 Task: Check the sale-to-list ratio of golf course in the last 3 years.
Action: Mouse moved to (842, 189)
Screenshot: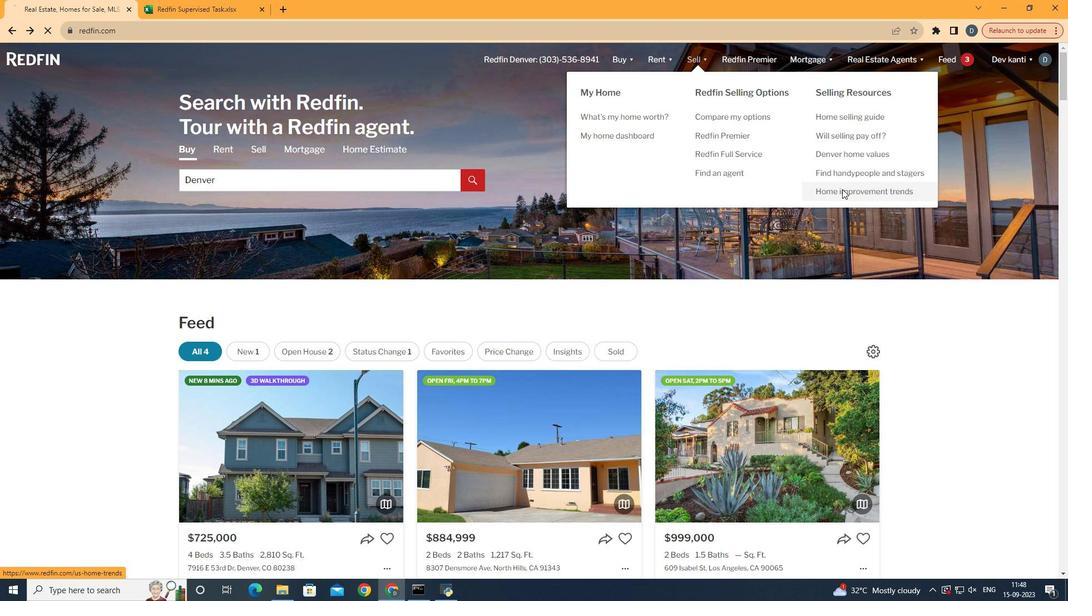 
Action: Mouse pressed left at (842, 189)
Screenshot: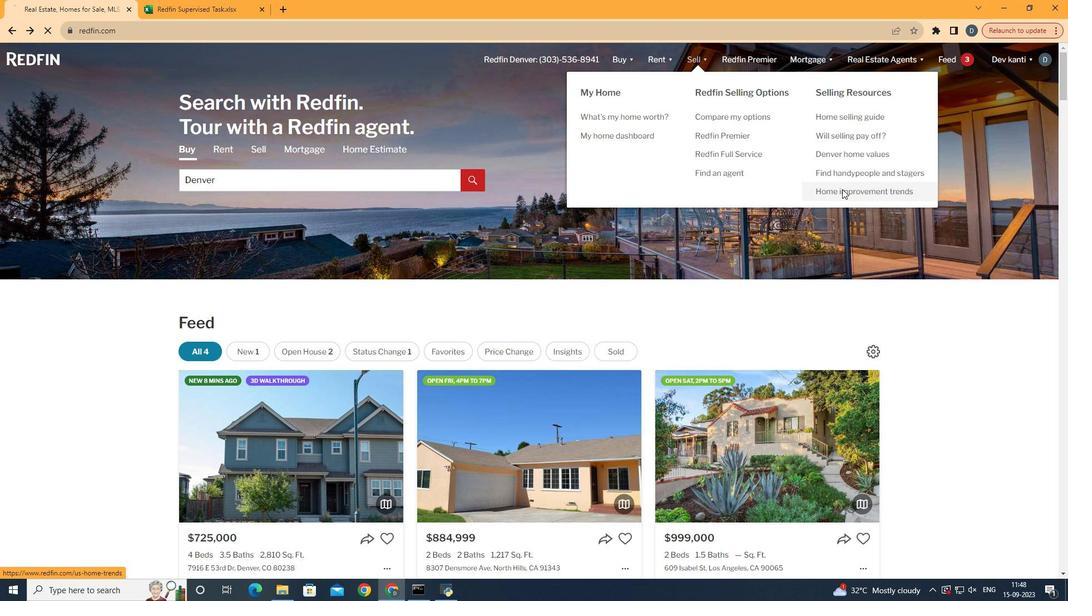 
Action: Mouse moved to (278, 215)
Screenshot: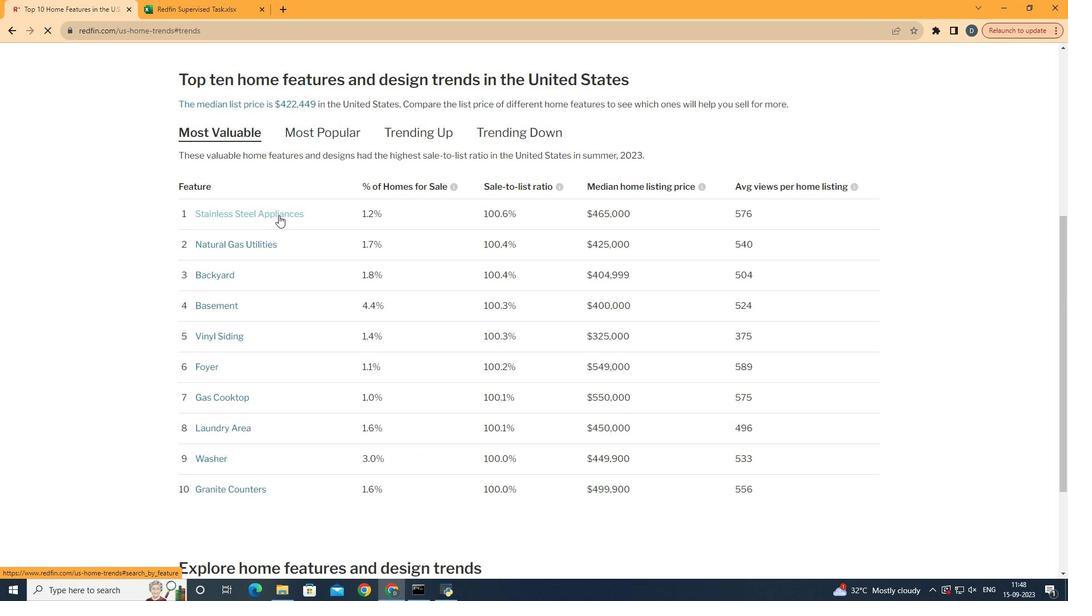 
Action: Mouse pressed left at (278, 215)
Screenshot: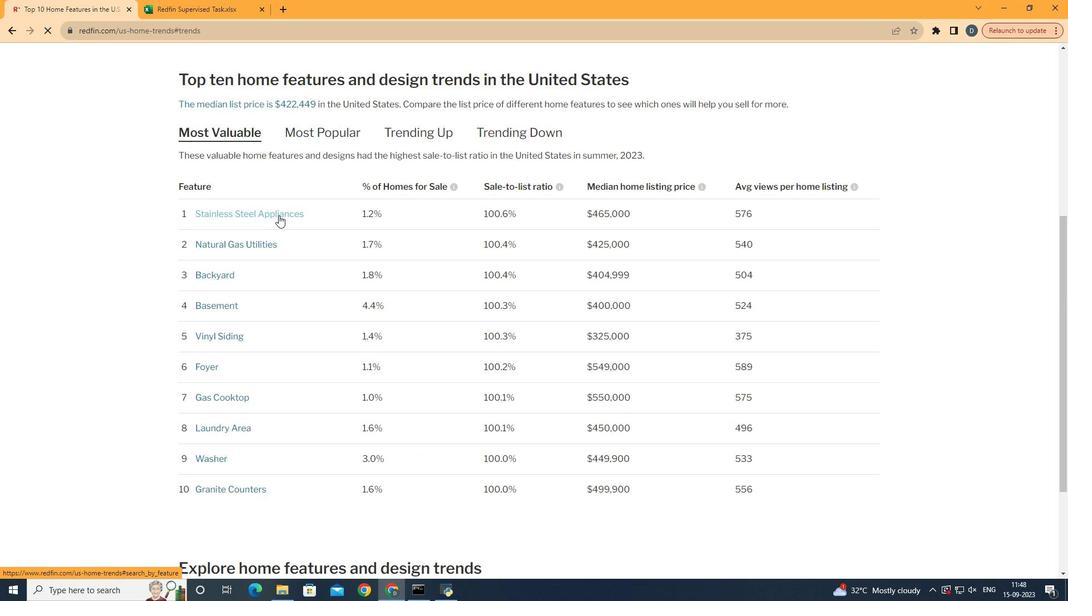 
Action: Mouse moved to (432, 271)
Screenshot: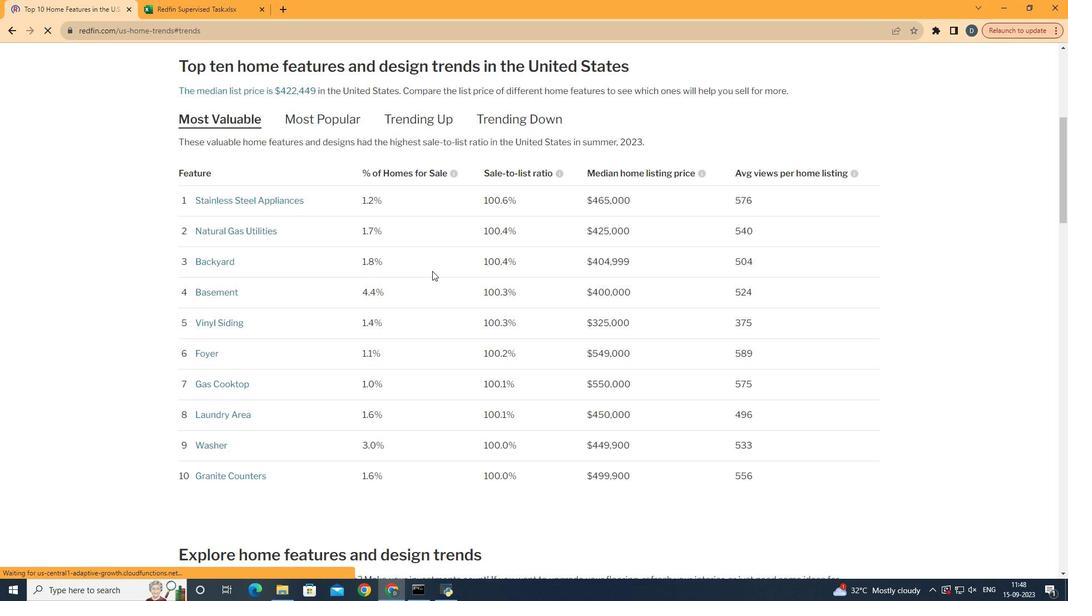 
Action: Mouse scrolled (432, 270) with delta (0, 0)
Screenshot: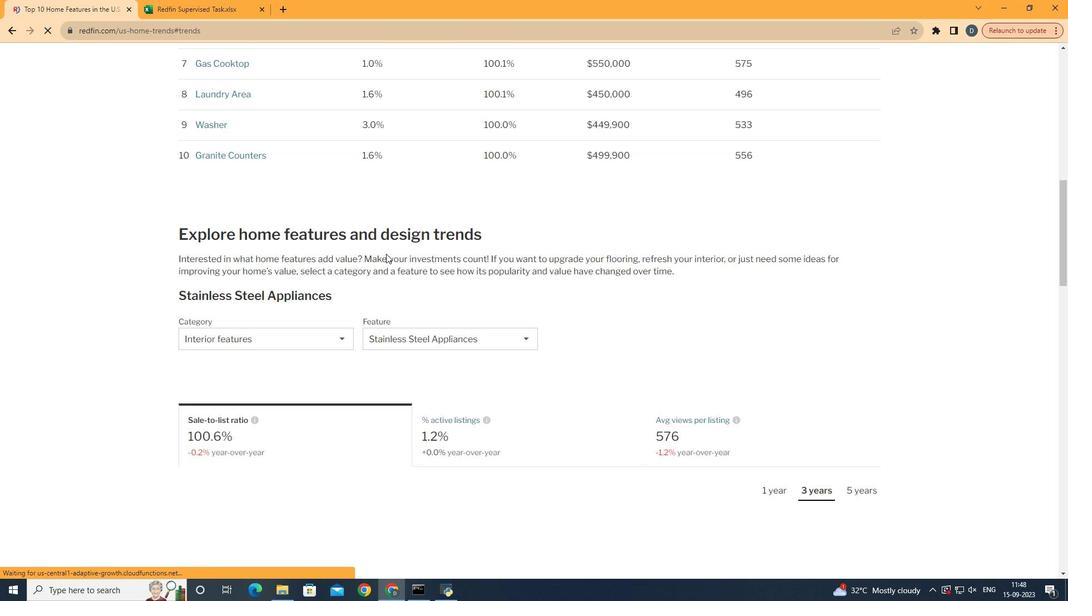 
Action: Mouse scrolled (432, 270) with delta (0, 0)
Screenshot: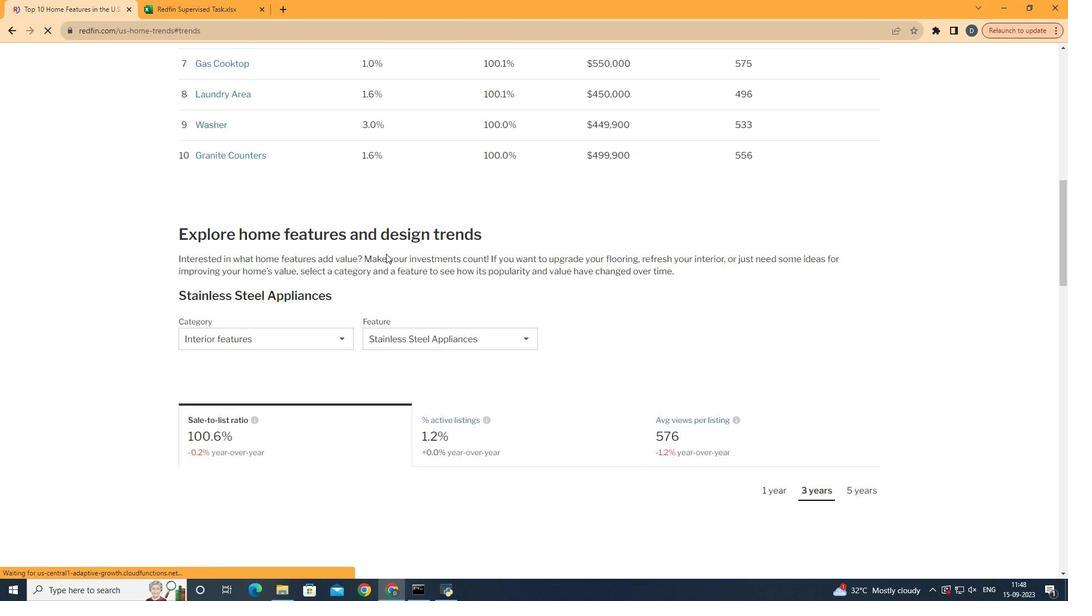 
Action: Mouse scrolled (432, 270) with delta (0, 0)
Screenshot: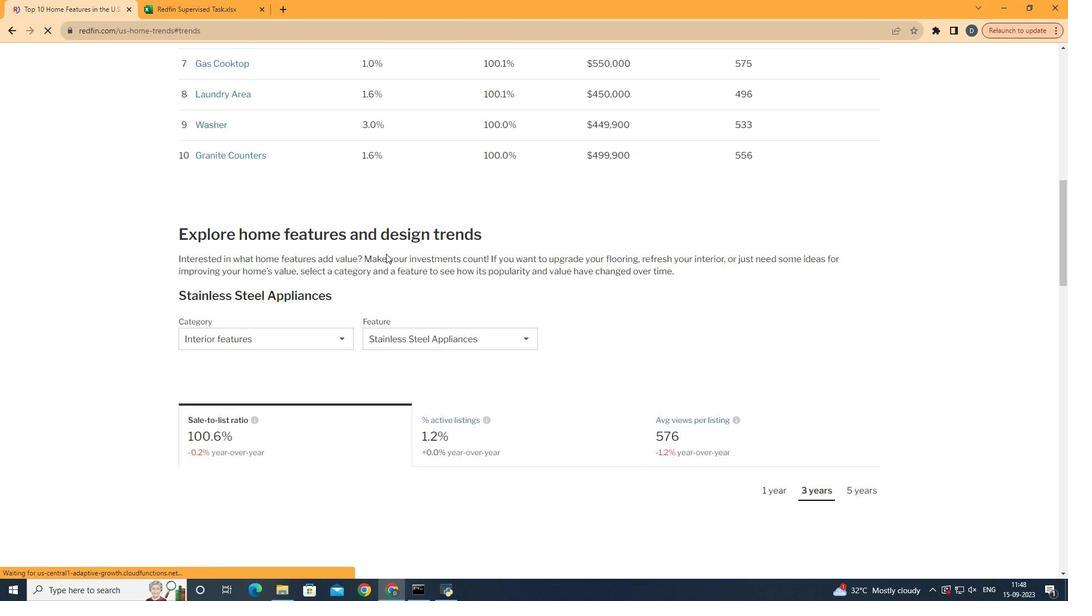 
Action: Mouse scrolled (432, 270) with delta (0, 0)
Screenshot: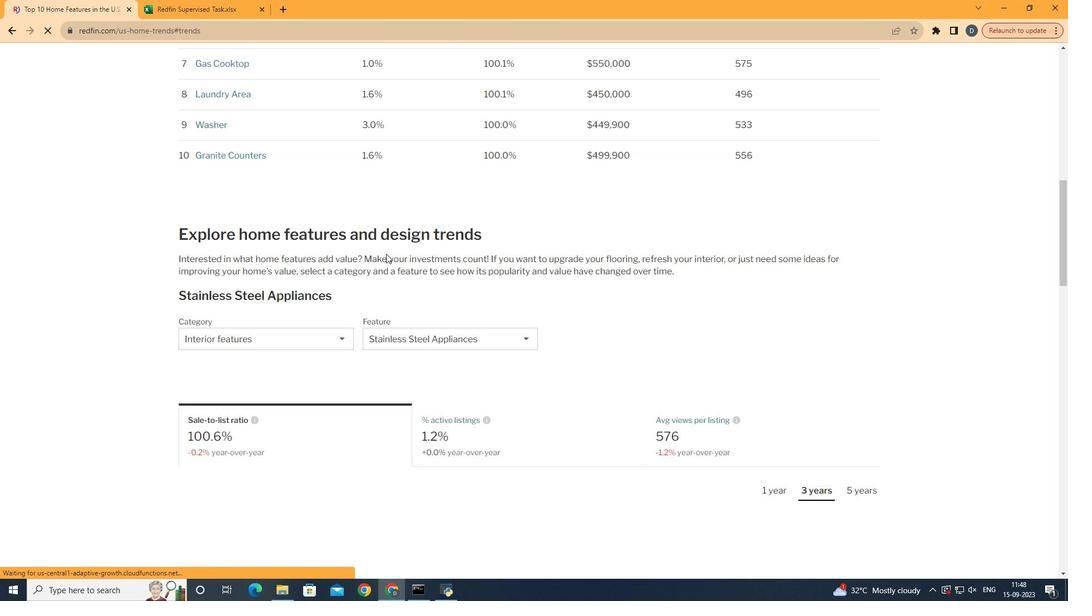 
Action: Mouse scrolled (432, 270) with delta (0, 0)
Screenshot: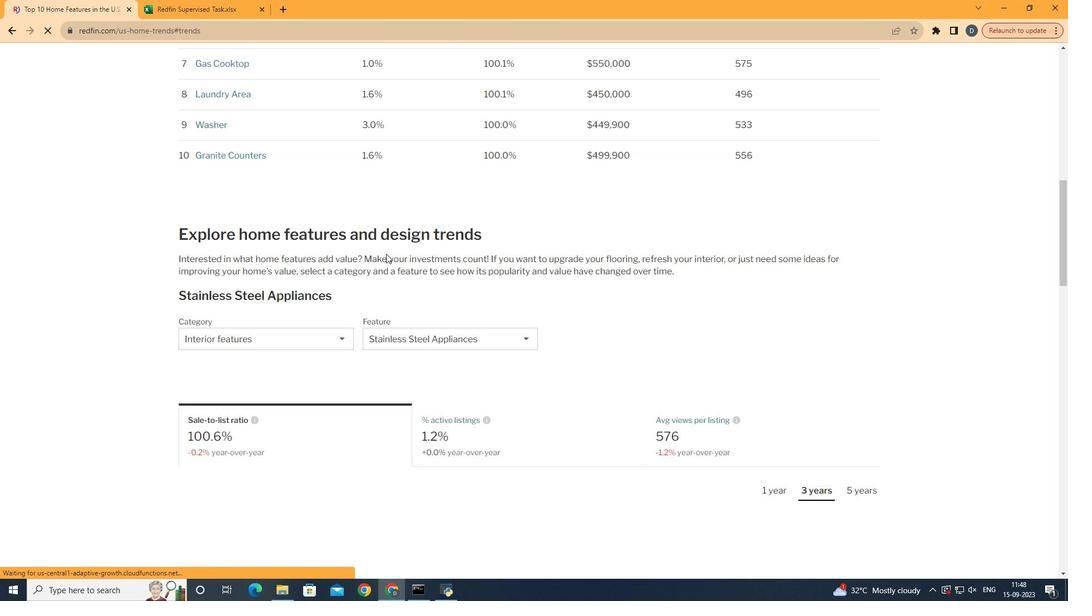 
Action: Mouse moved to (432, 271)
Screenshot: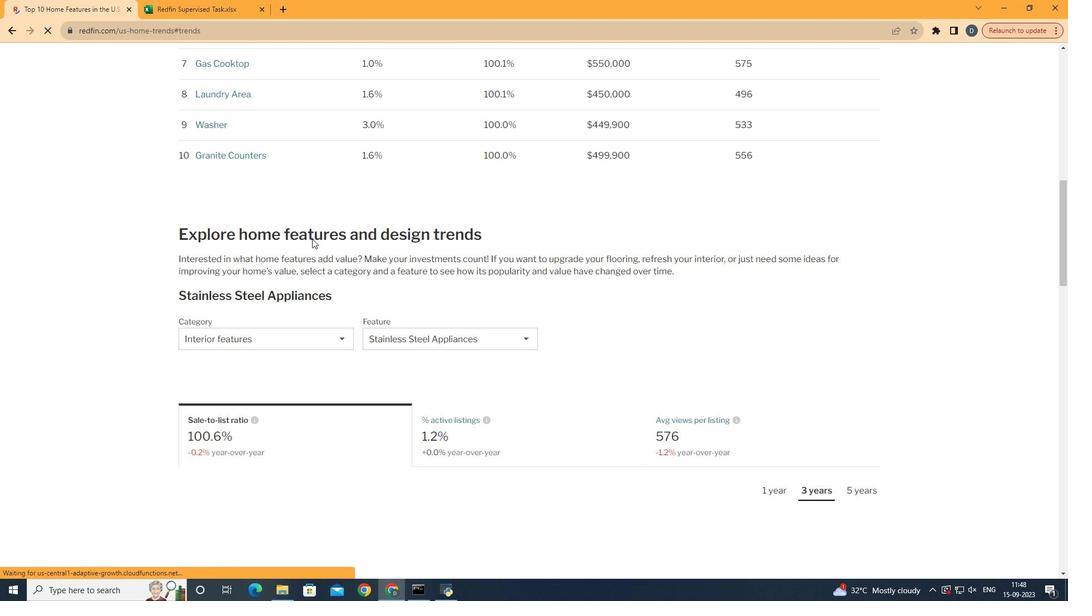
Action: Mouse scrolled (432, 270) with delta (0, 0)
Screenshot: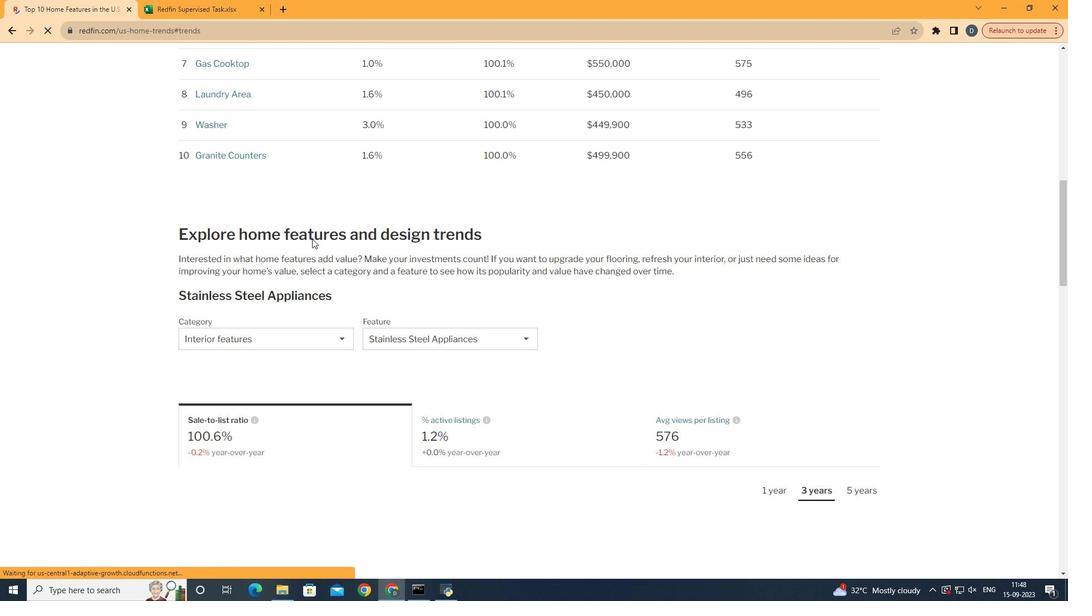 
Action: Mouse moved to (291, 339)
Screenshot: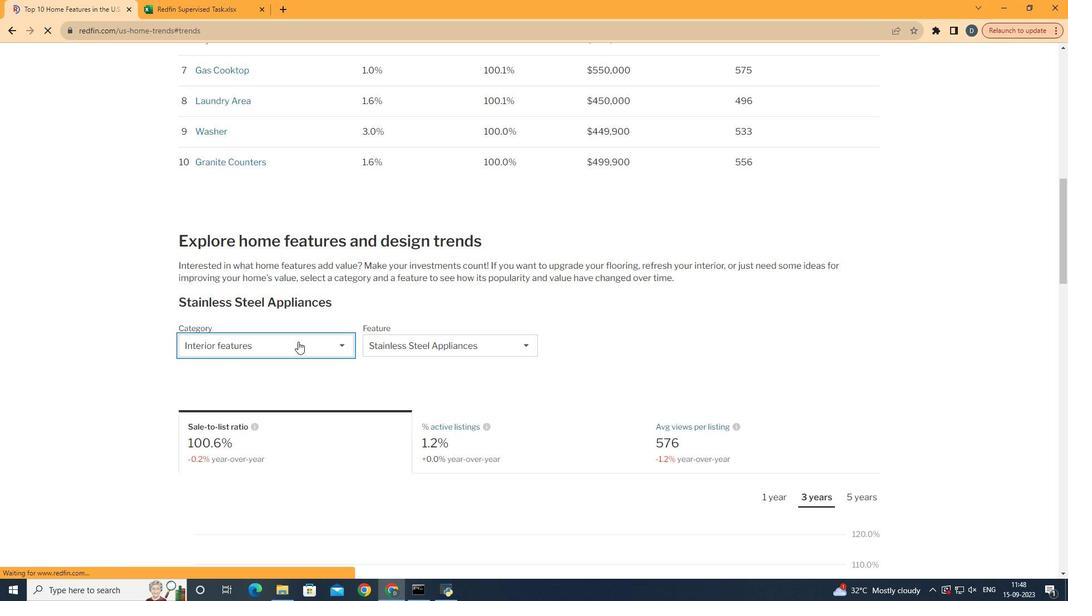 
Action: Mouse pressed left at (291, 339)
Screenshot: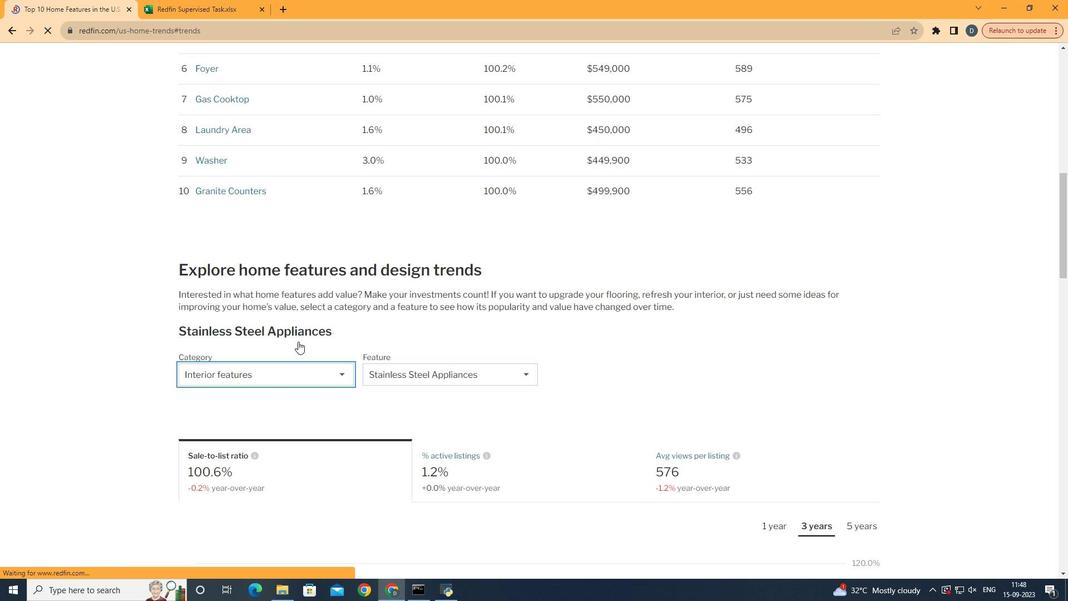 
Action: Mouse moved to (298, 341)
Screenshot: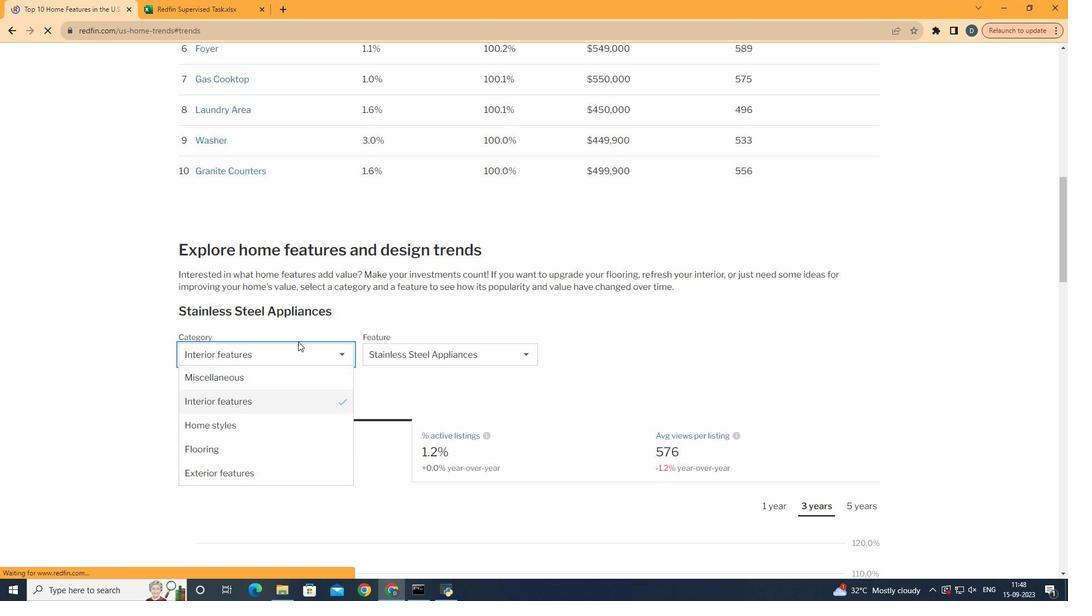 
Action: Mouse scrolled (298, 341) with delta (0, 0)
Screenshot: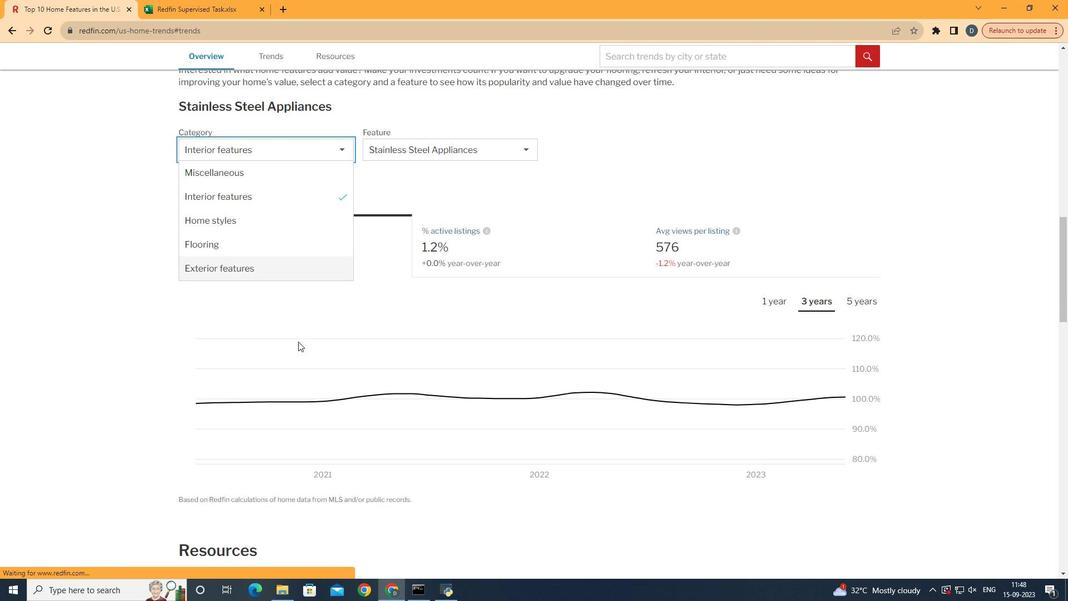 
Action: Mouse scrolled (298, 341) with delta (0, 0)
Screenshot: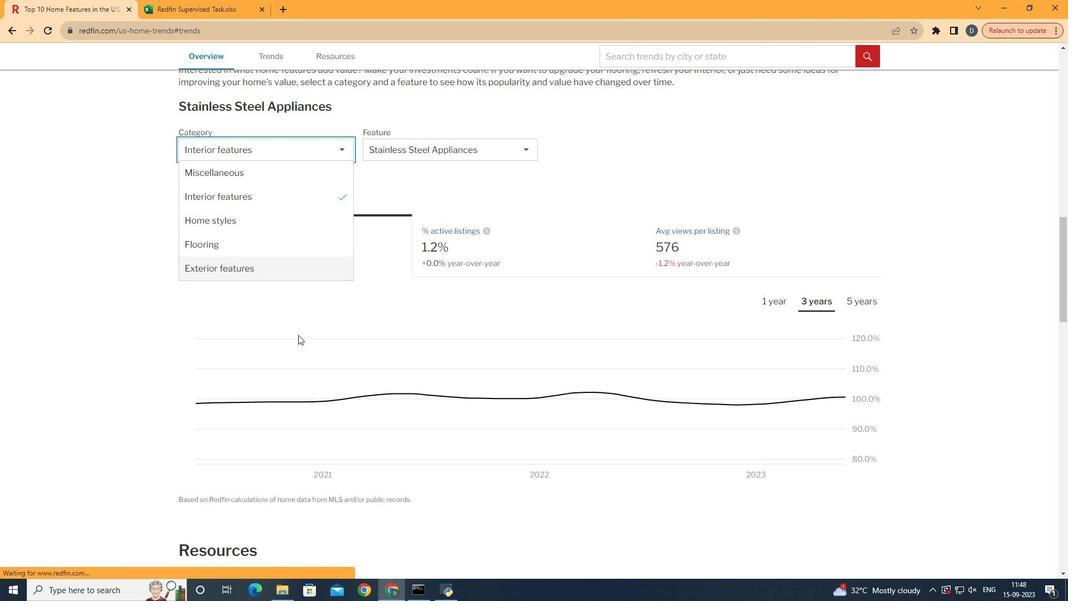 
Action: Mouse scrolled (298, 341) with delta (0, 0)
Screenshot: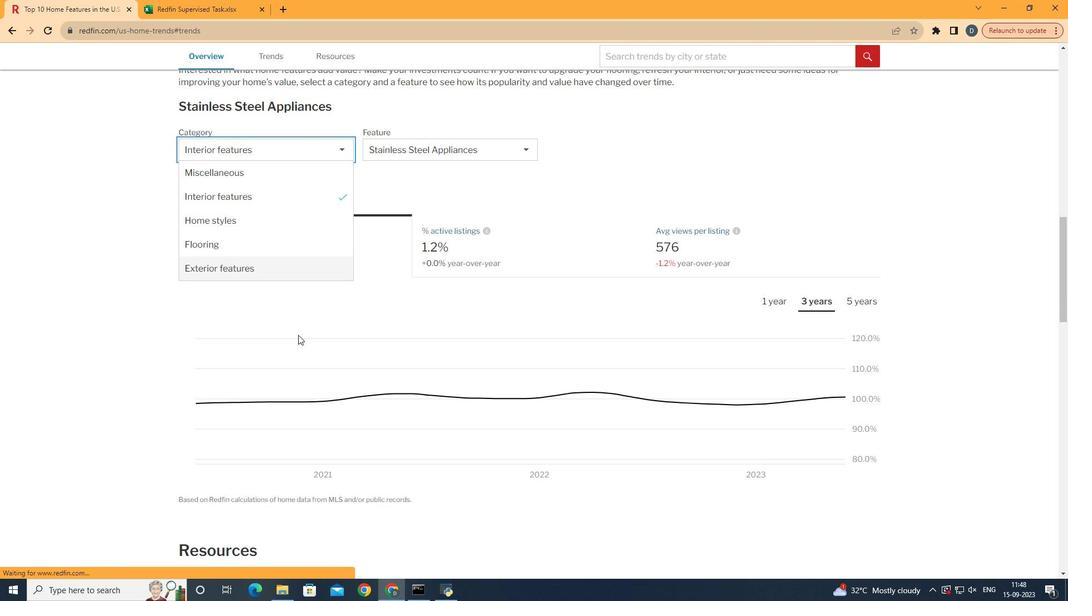
Action: Mouse scrolled (298, 341) with delta (0, 0)
Screenshot: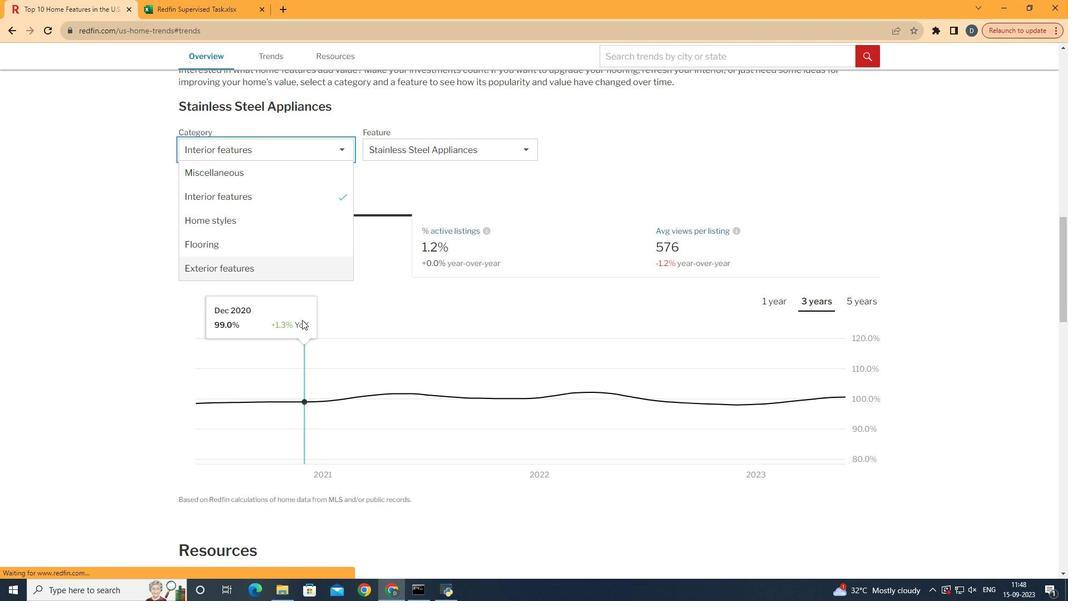 
Action: Mouse moved to (301, 297)
Screenshot: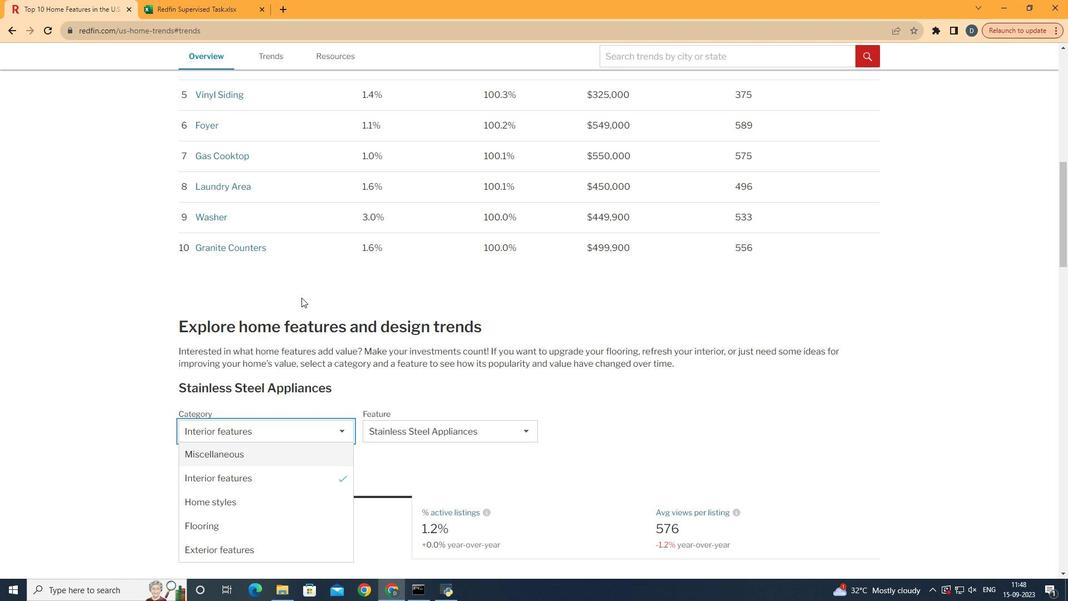 
Action: Mouse scrolled (301, 297) with delta (0, 0)
Screenshot: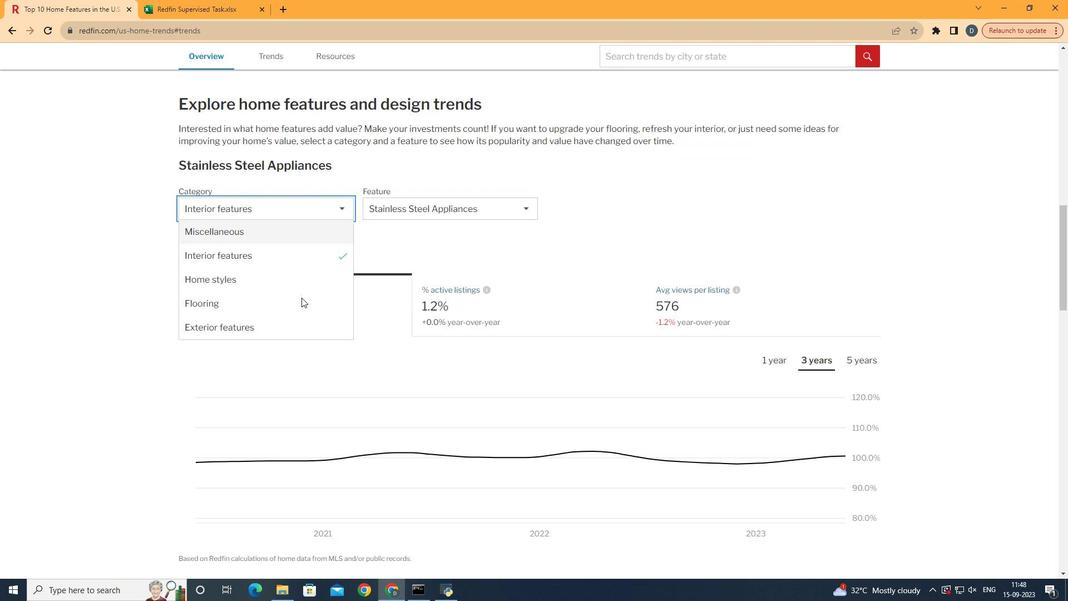 
Action: Mouse scrolled (301, 297) with delta (0, 0)
Screenshot: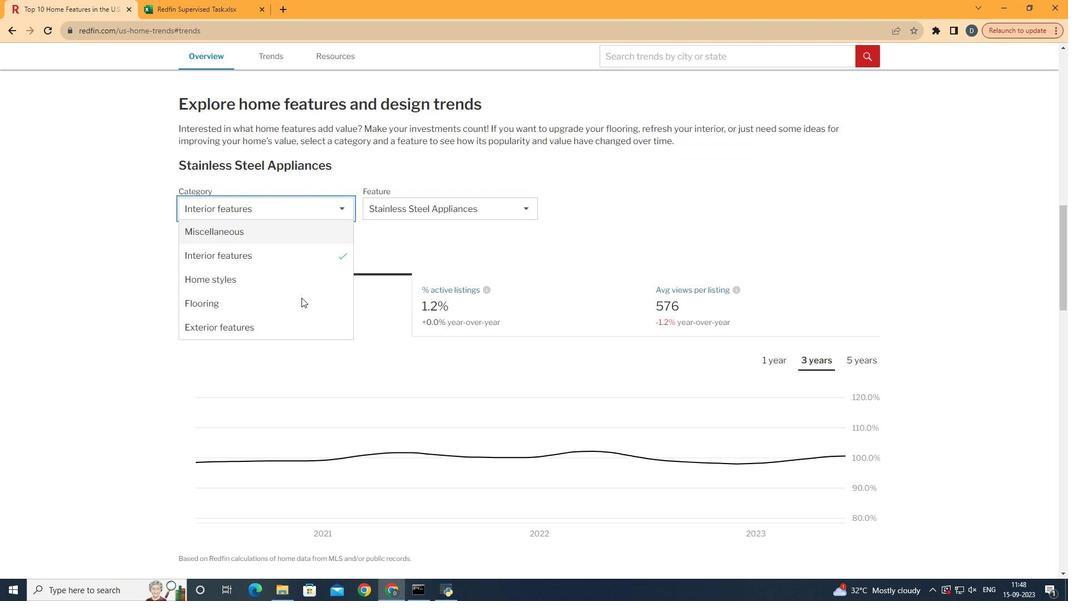 
Action: Mouse scrolled (301, 297) with delta (0, 0)
Screenshot: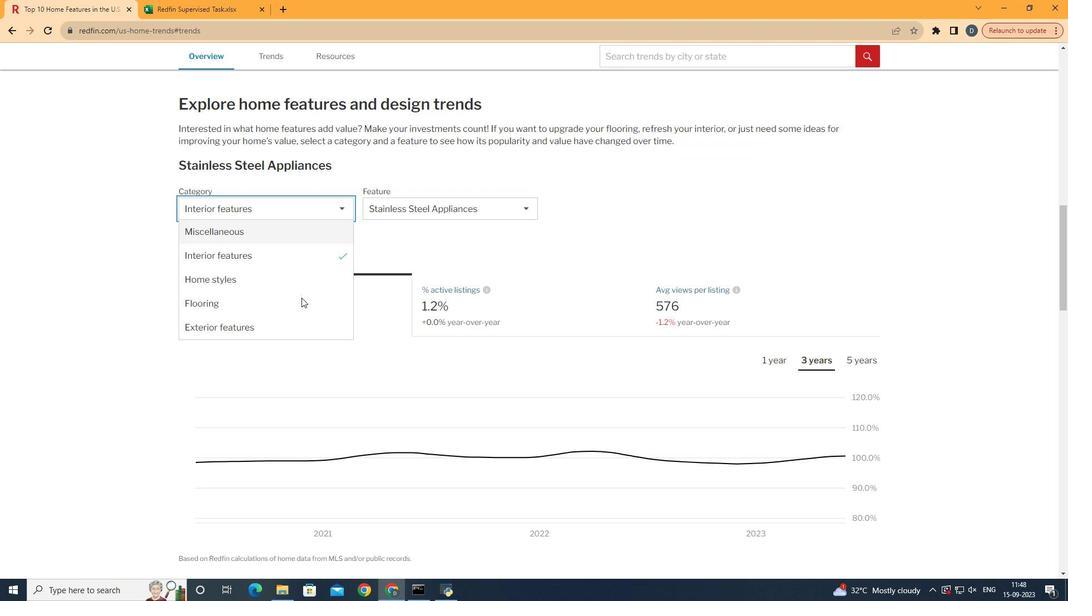 
Action: Mouse scrolled (301, 297) with delta (0, 0)
Screenshot: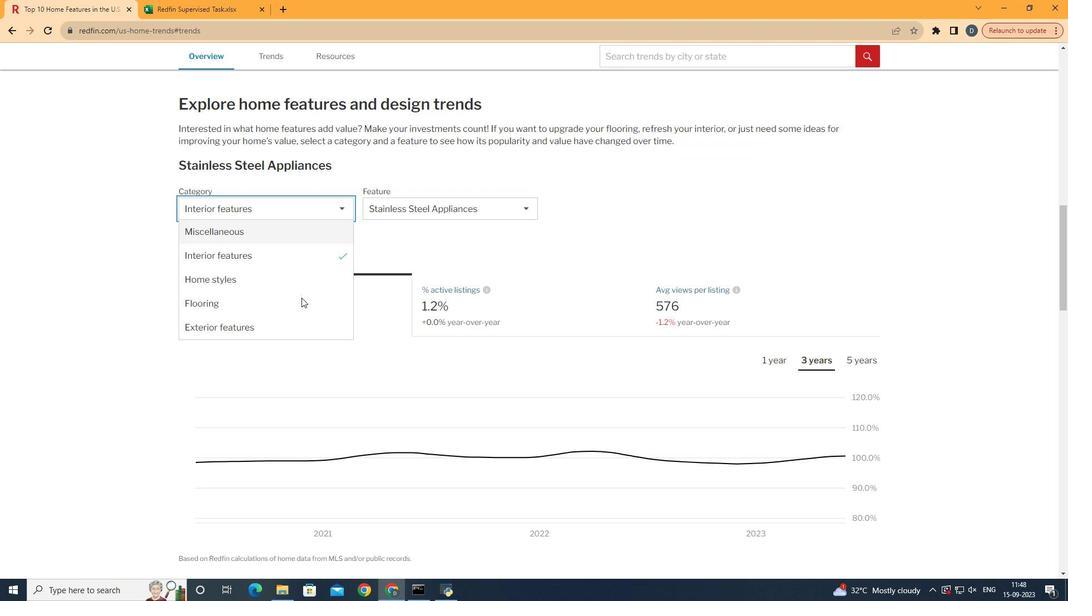 
Action: Mouse moved to (304, 235)
Screenshot: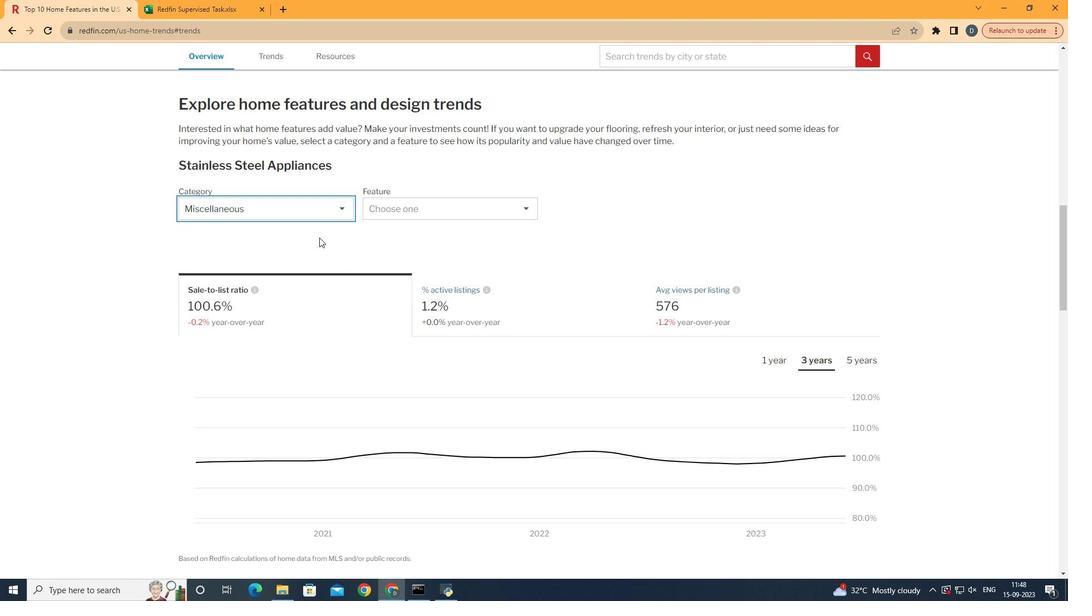 
Action: Mouse pressed left at (304, 235)
Screenshot: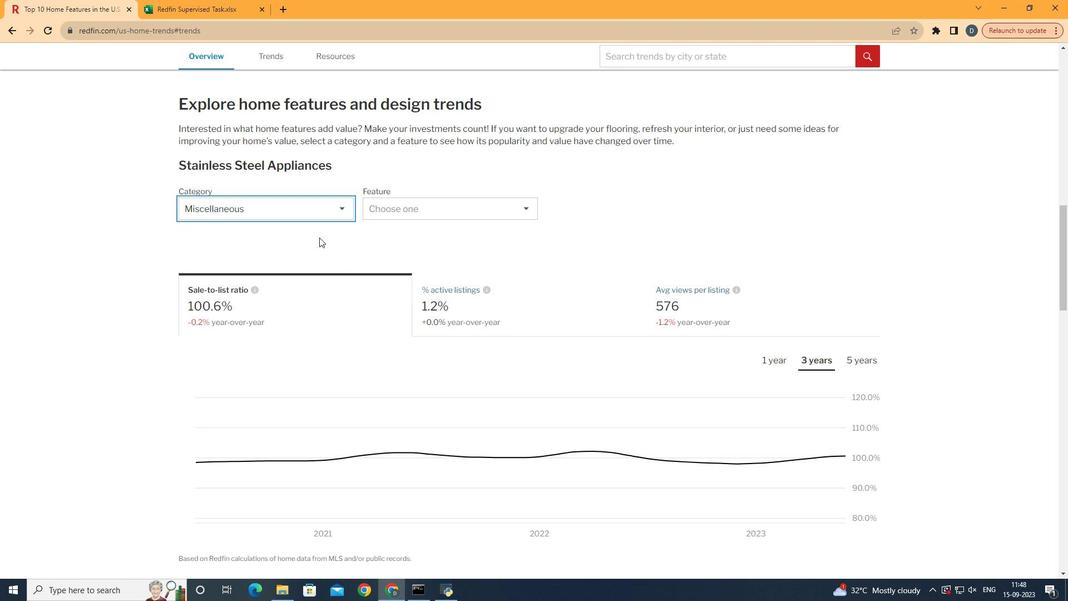 
Action: Mouse moved to (441, 214)
Screenshot: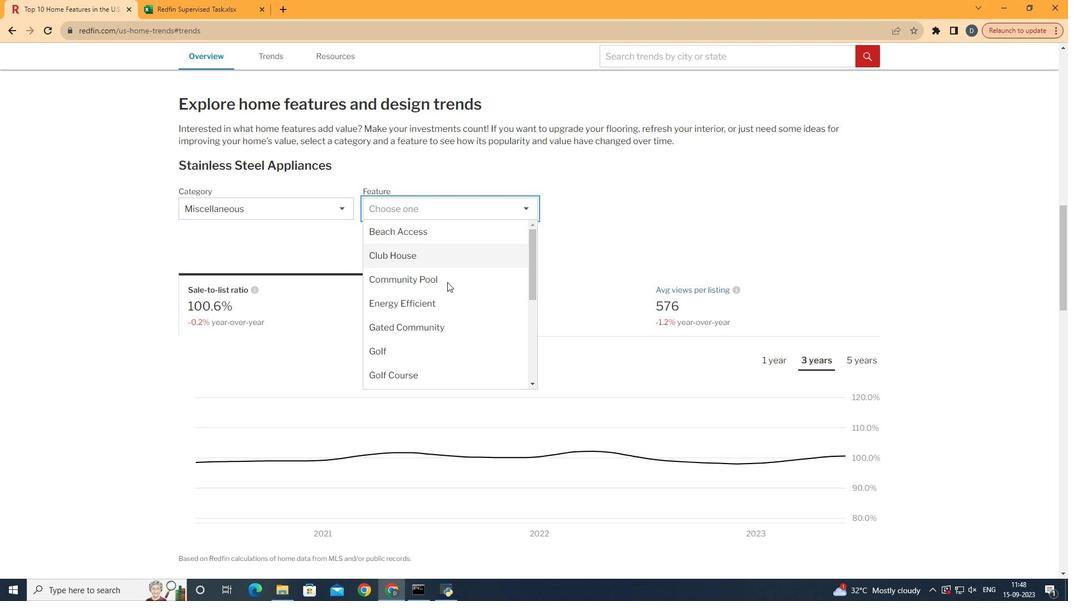 
Action: Mouse pressed left at (441, 214)
Screenshot: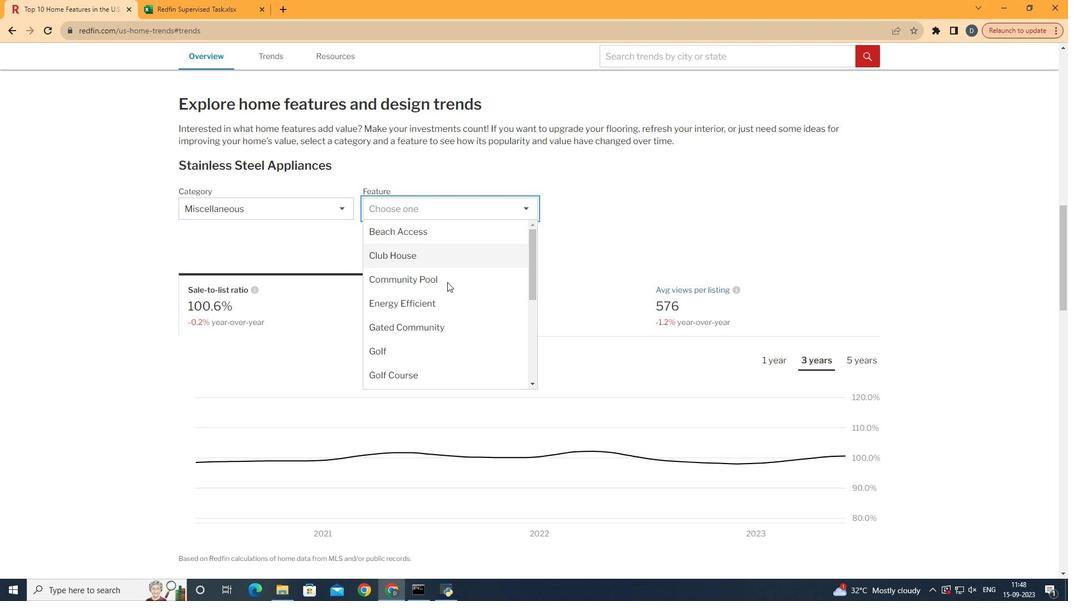
Action: Mouse moved to (443, 370)
Screenshot: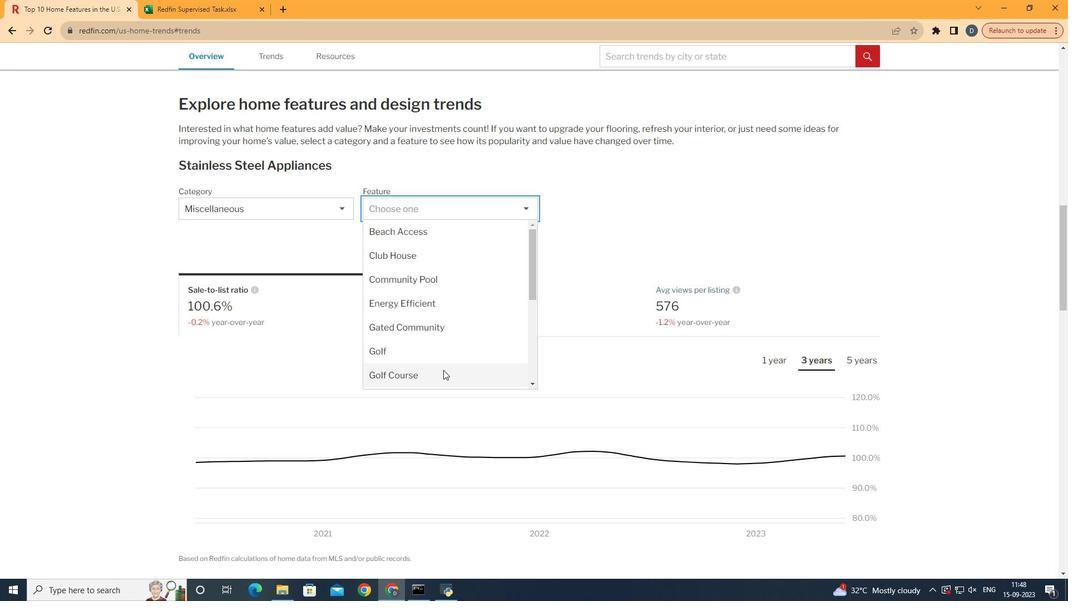 
Action: Mouse pressed left at (443, 370)
Screenshot: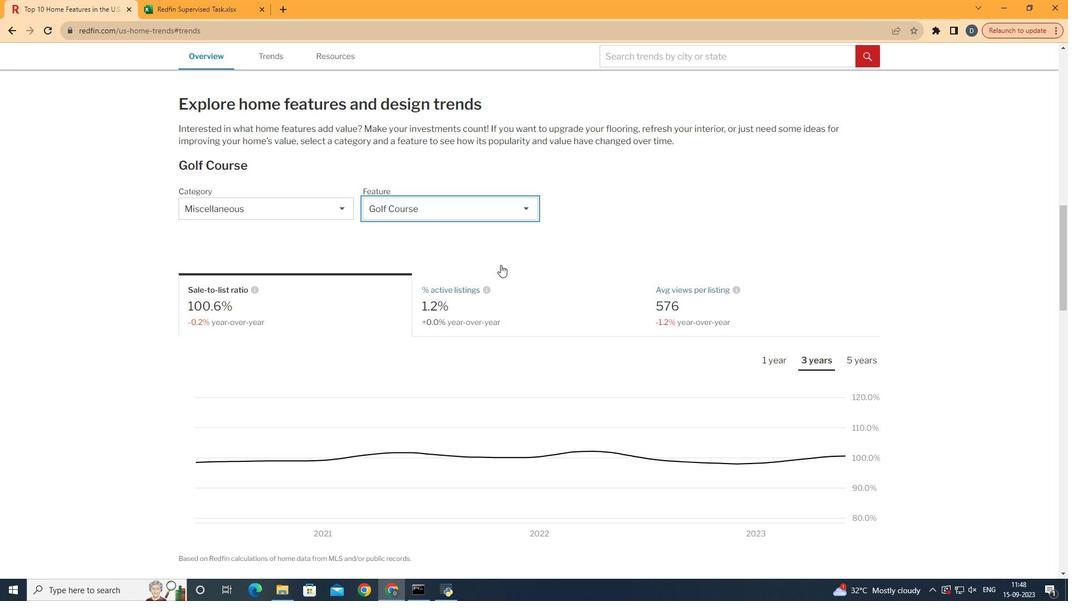 
Action: Mouse moved to (347, 294)
Screenshot: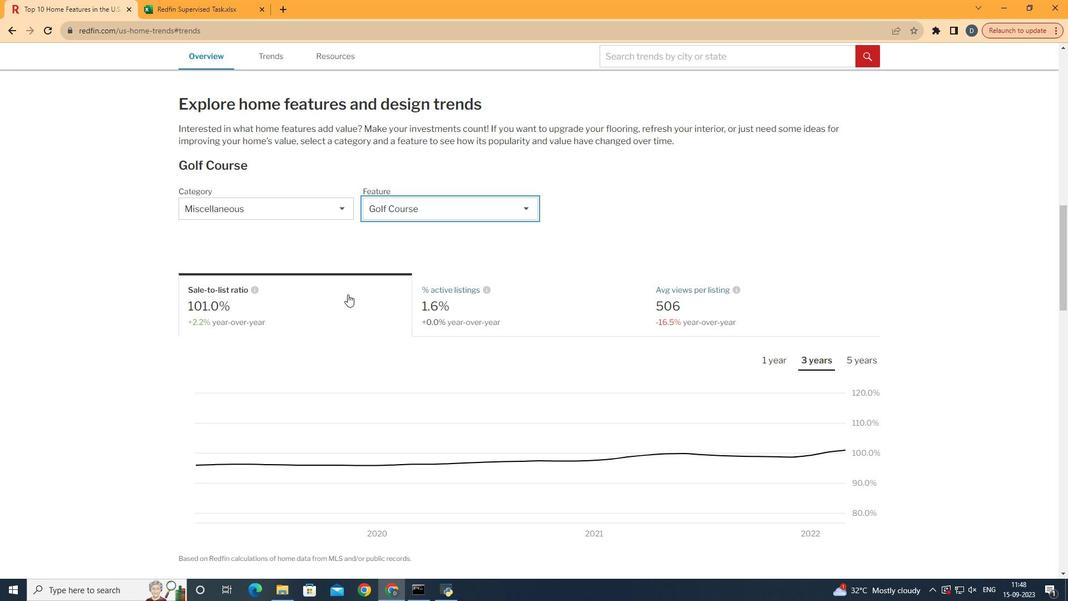 
Action: Mouse pressed left at (347, 294)
Screenshot: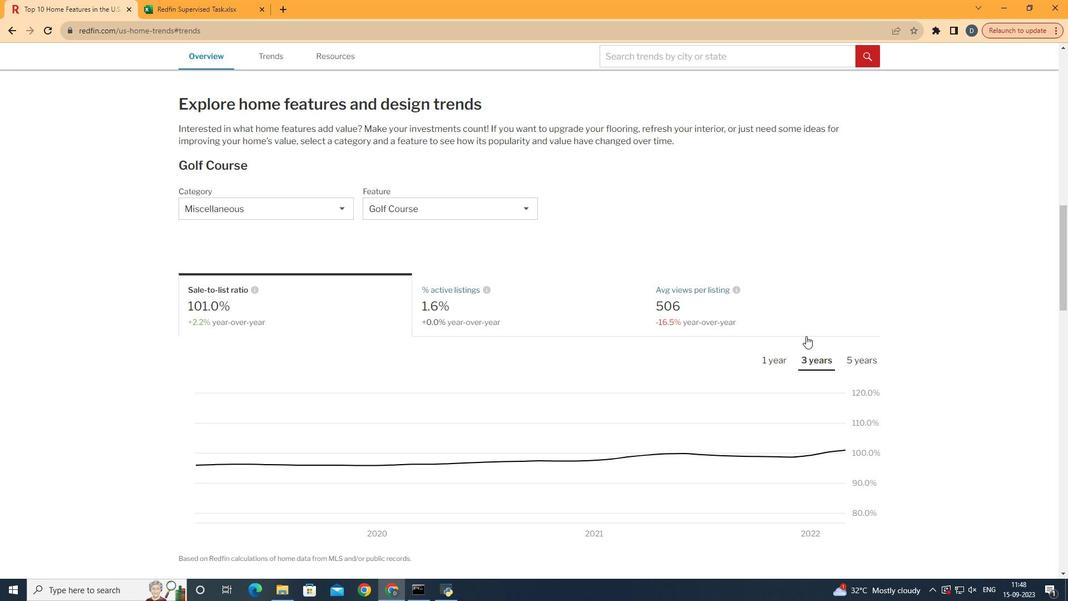
Action: Mouse moved to (816, 356)
Screenshot: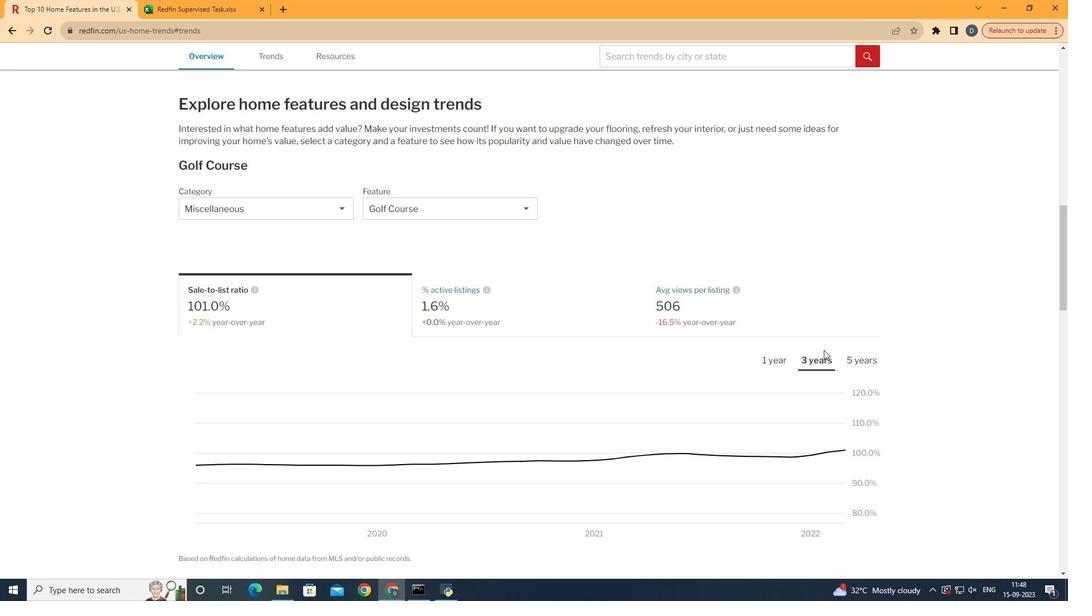
Action: Mouse pressed left at (816, 356)
Screenshot: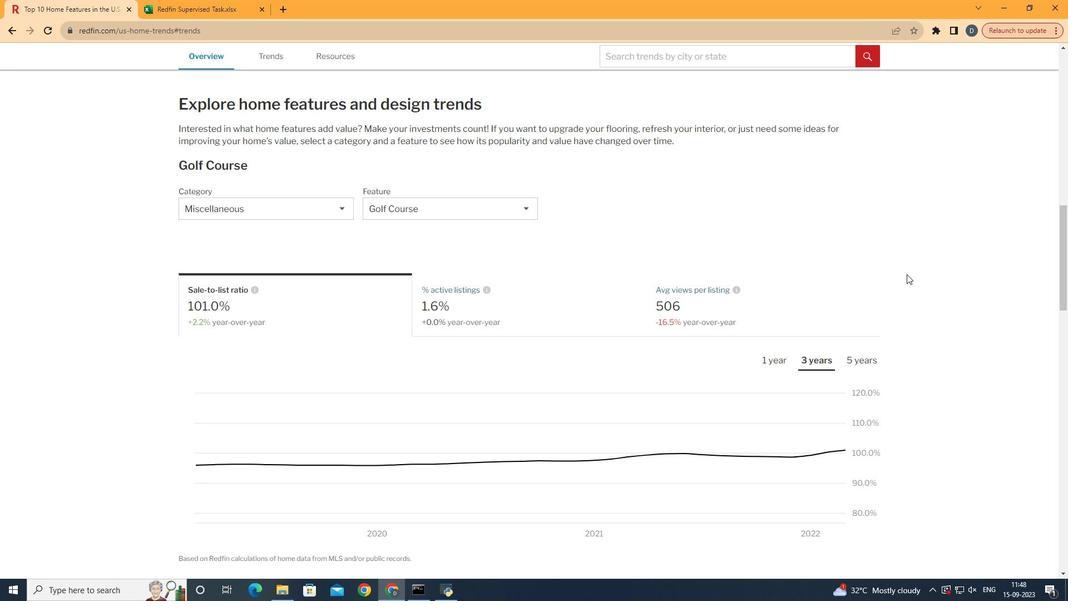 
Action: Mouse moved to (907, 274)
Screenshot: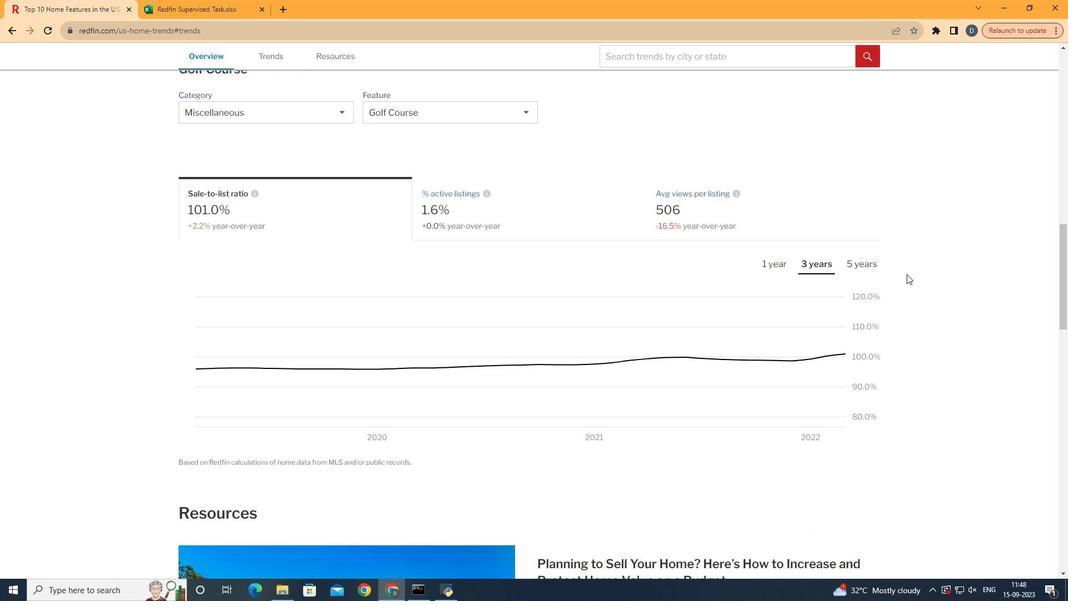 
Action: Mouse scrolled (907, 273) with delta (0, 0)
Screenshot: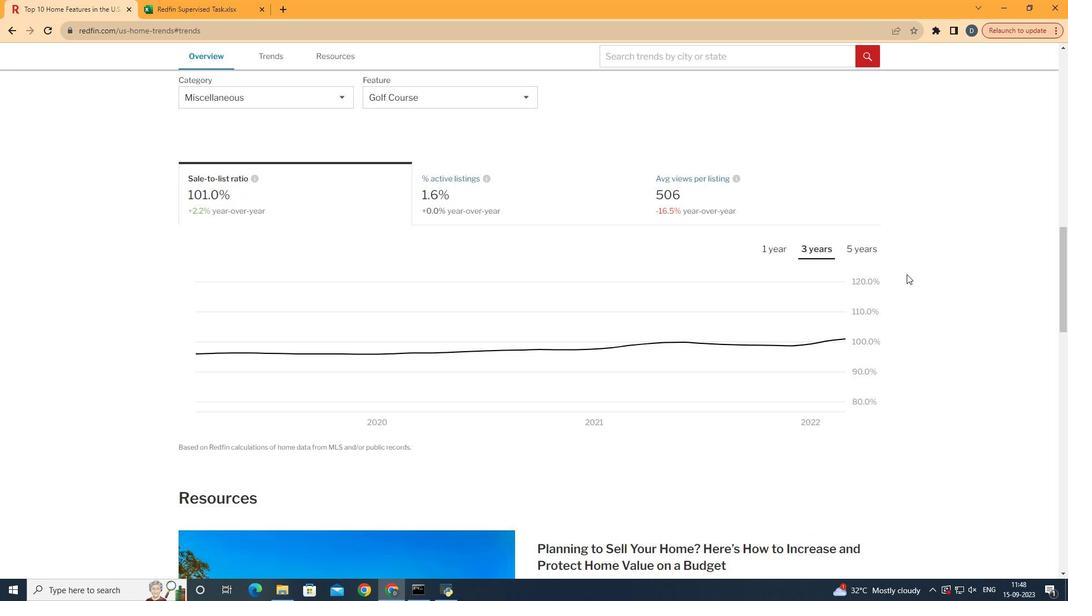 
Action: Mouse scrolled (907, 273) with delta (0, 0)
Screenshot: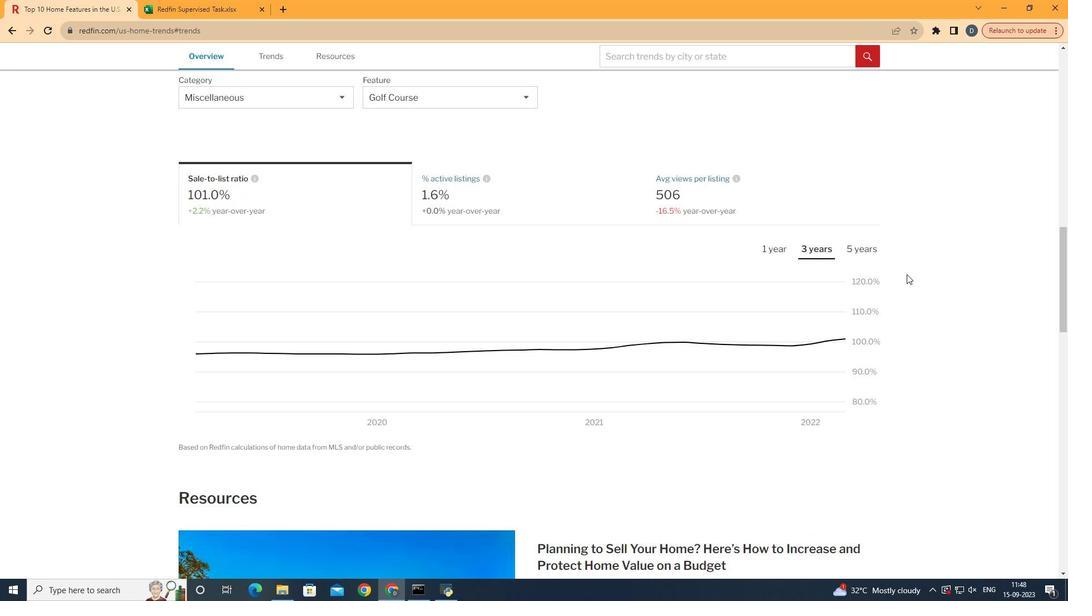 
Action: Mouse moved to (907, 274)
Screenshot: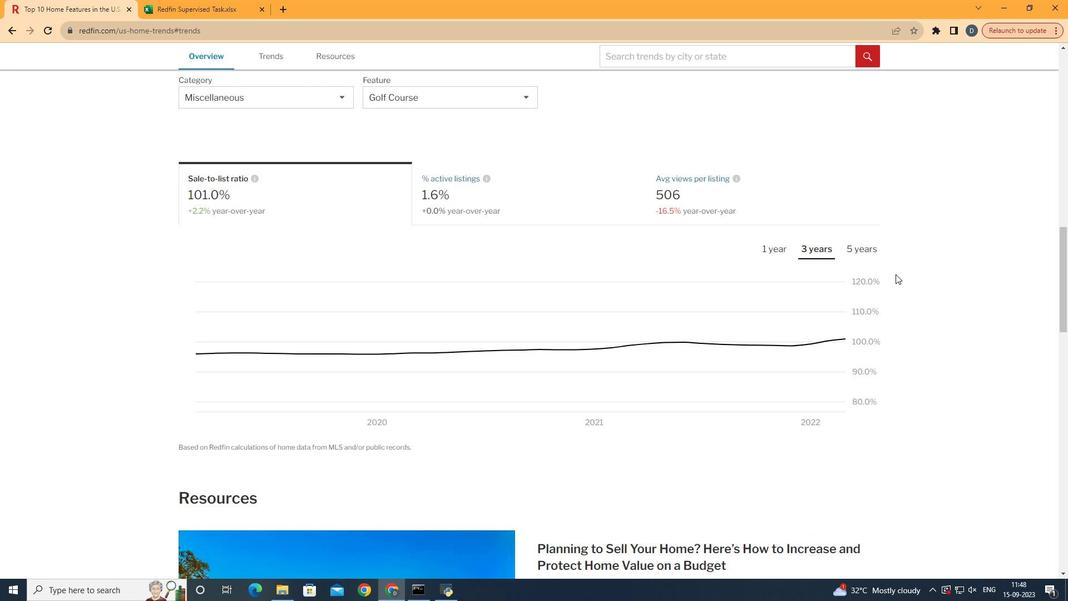 
